 Task: Use the audio channel remapper to remap the "Rear left" to "Rear left".
Action: Mouse moved to (111, 17)
Screenshot: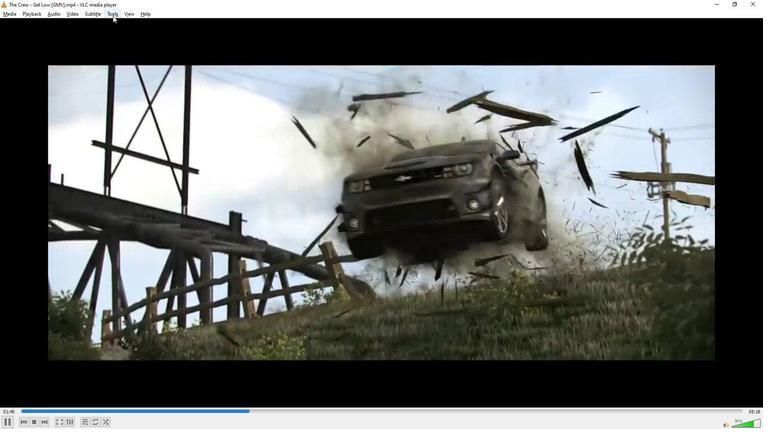 
Action: Mouse pressed left at (111, 17)
Screenshot: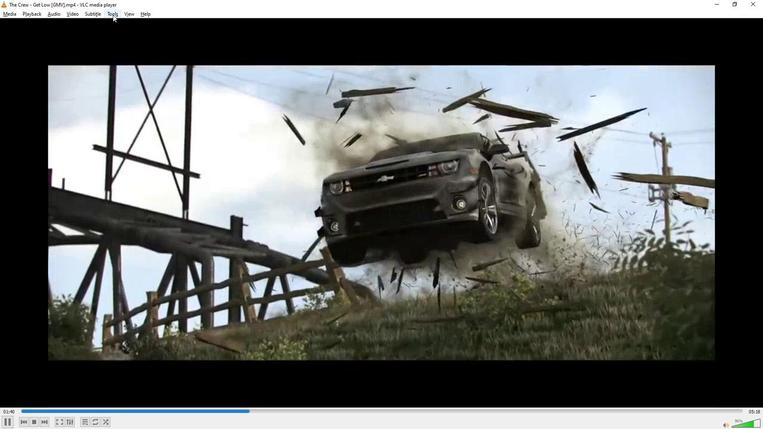 
Action: Mouse moved to (129, 107)
Screenshot: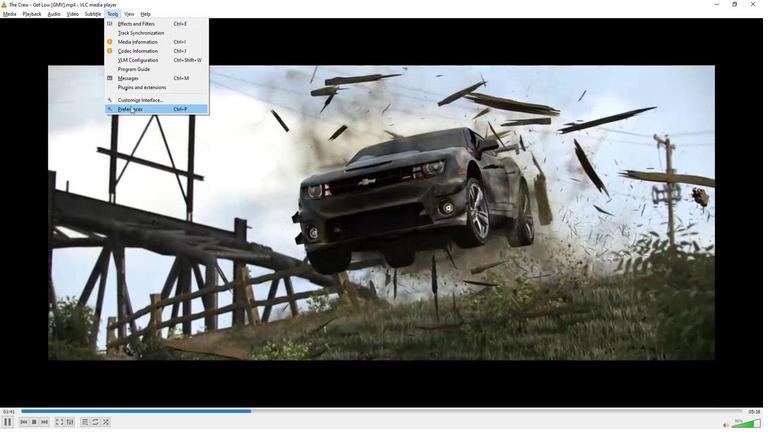 
Action: Mouse pressed left at (129, 107)
Screenshot: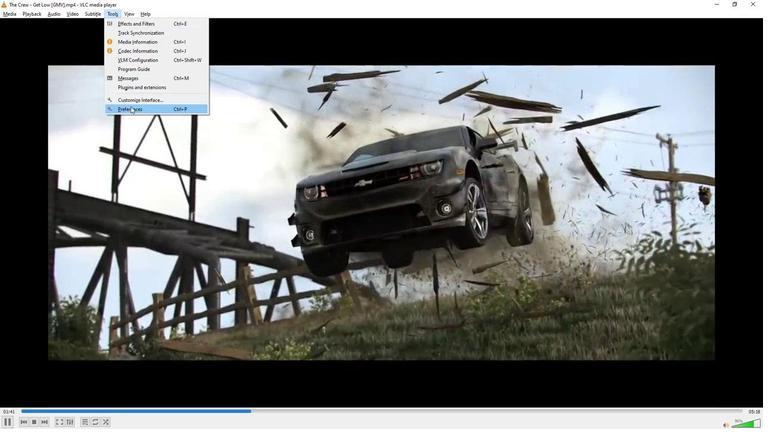 
Action: Mouse moved to (221, 319)
Screenshot: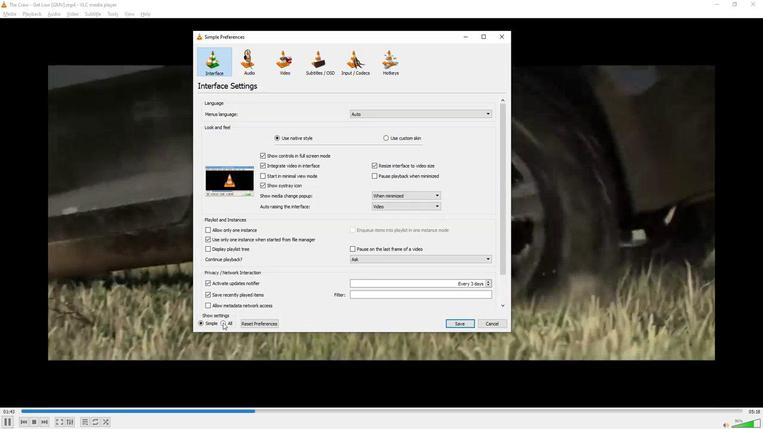 
Action: Mouse pressed left at (221, 319)
Screenshot: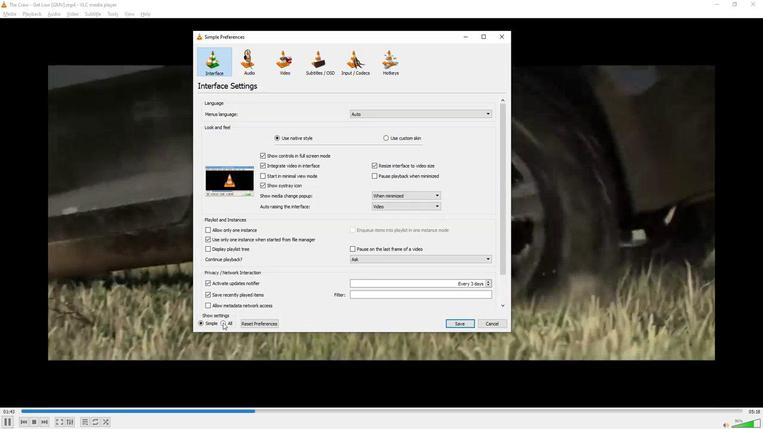 
Action: Mouse moved to (212, 144)
Screenshot: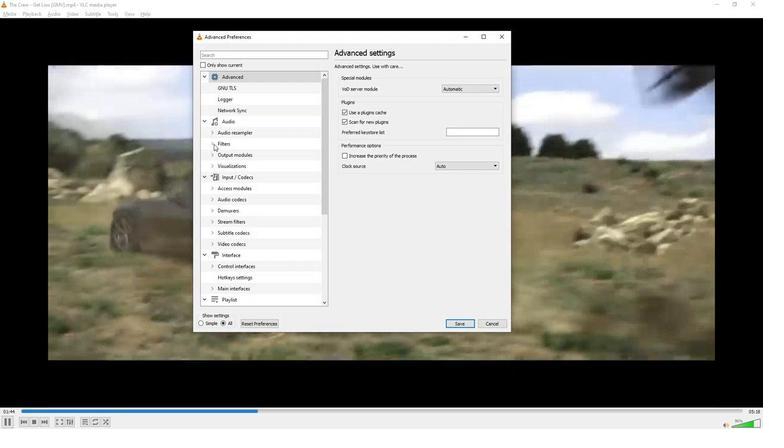 
Action: Mouse pressed left at (212, 144)
Screenshot: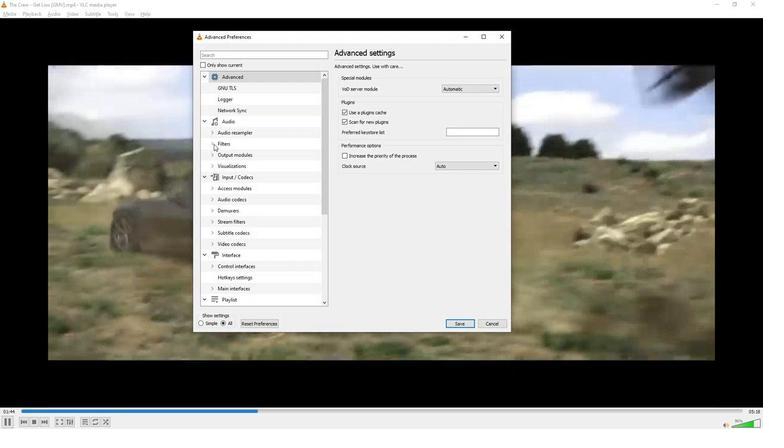 
Action: Mouse moved to (234, 254)
Screenshot: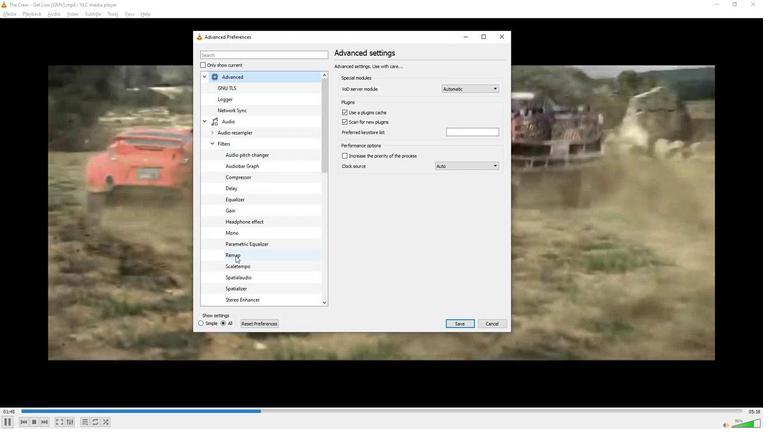 
Action: Mouse pressed left at (234, 254)
Screenshot: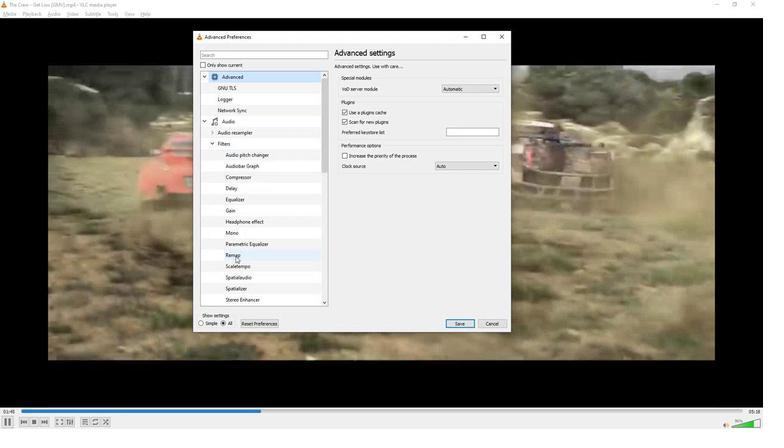 
Action: Mouse moved to (484, 111)
Screenshot: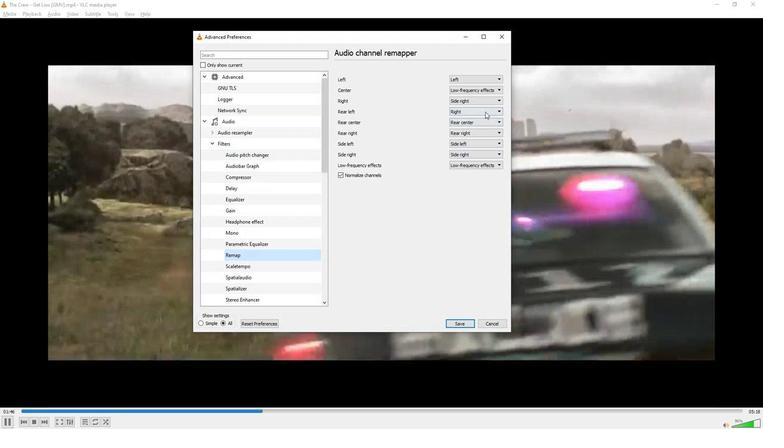 
Action: Mouse pressed left at (484, 111)
Screenshot: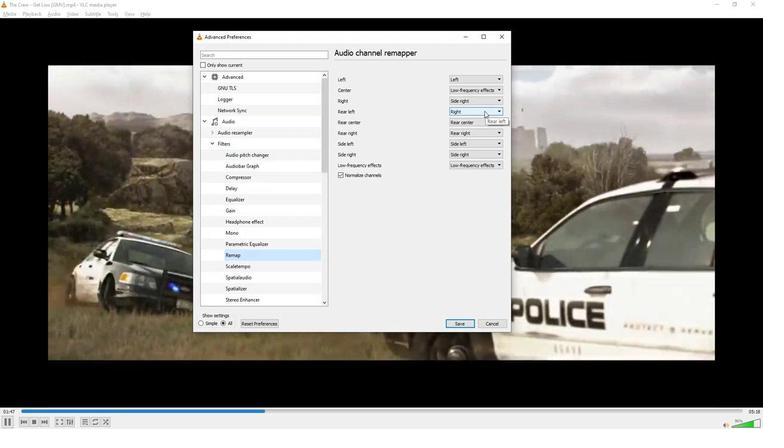 
Action: Mouse moved to (465, 133)
Screenshot: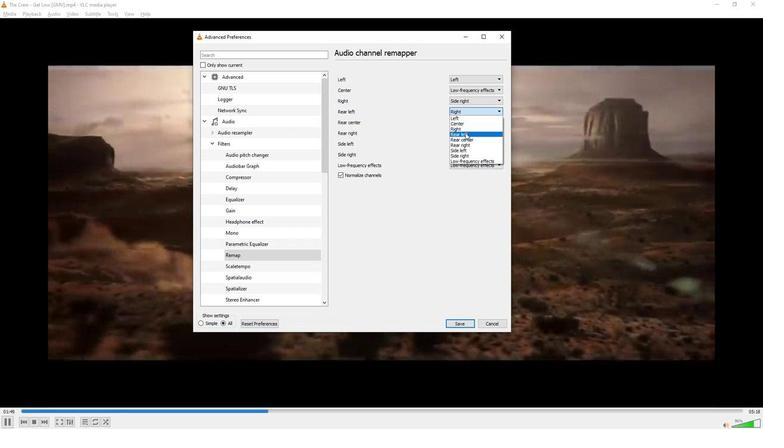 
Action: Mouse pressed left at (465, 133)
Screenshot: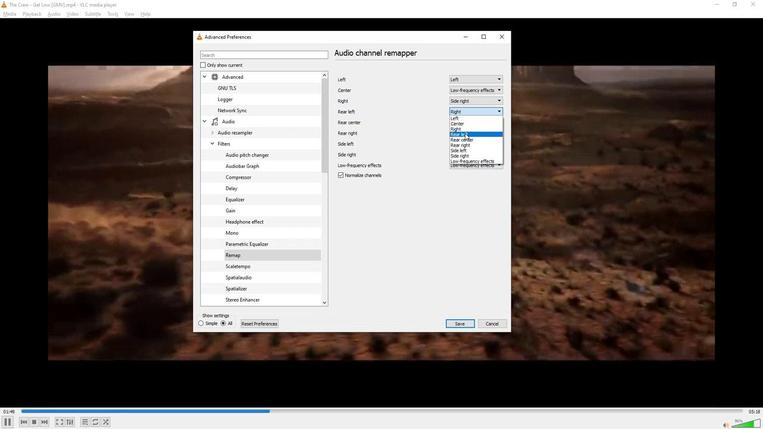 
Action: Mouse moved to (416, 196)
Screenshot: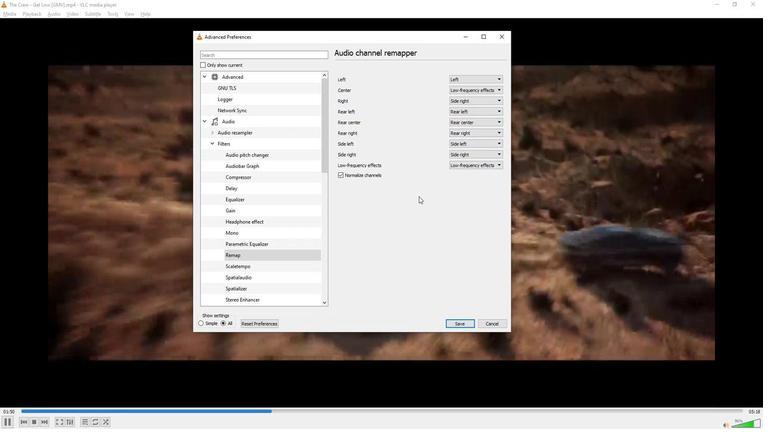 
